 Task: Check the number of condos/co-ops sold in the last 1 year.
Action: Mouse moved to (916, 169)
Screenshot: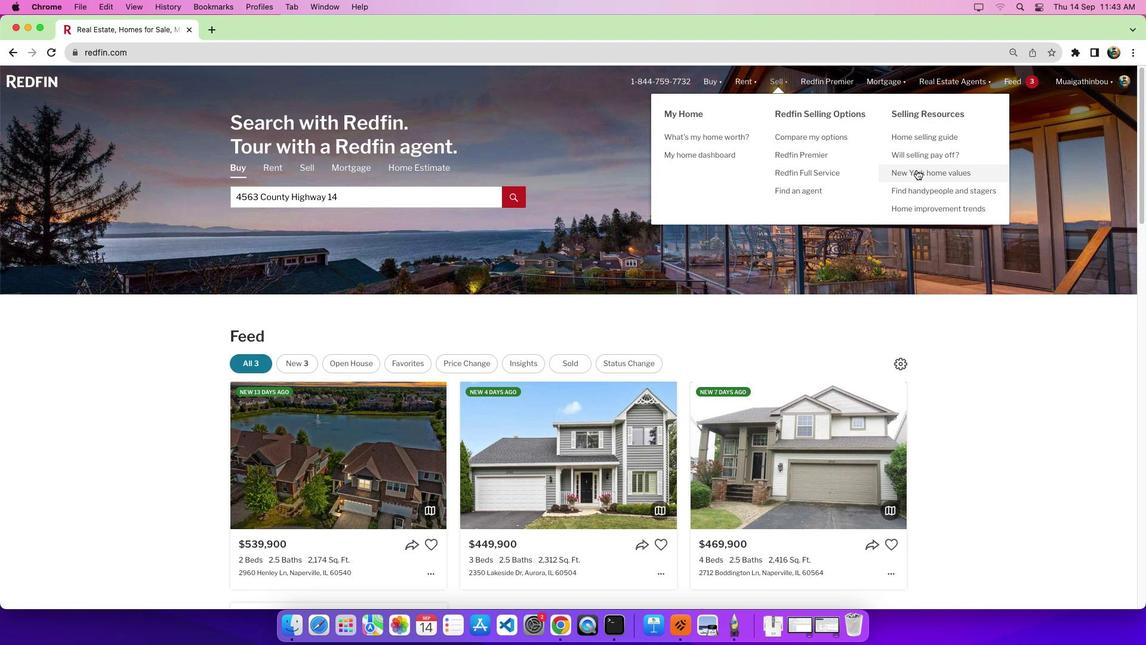 
Action: Mouse pressed left at (916, 169)
Screenshot: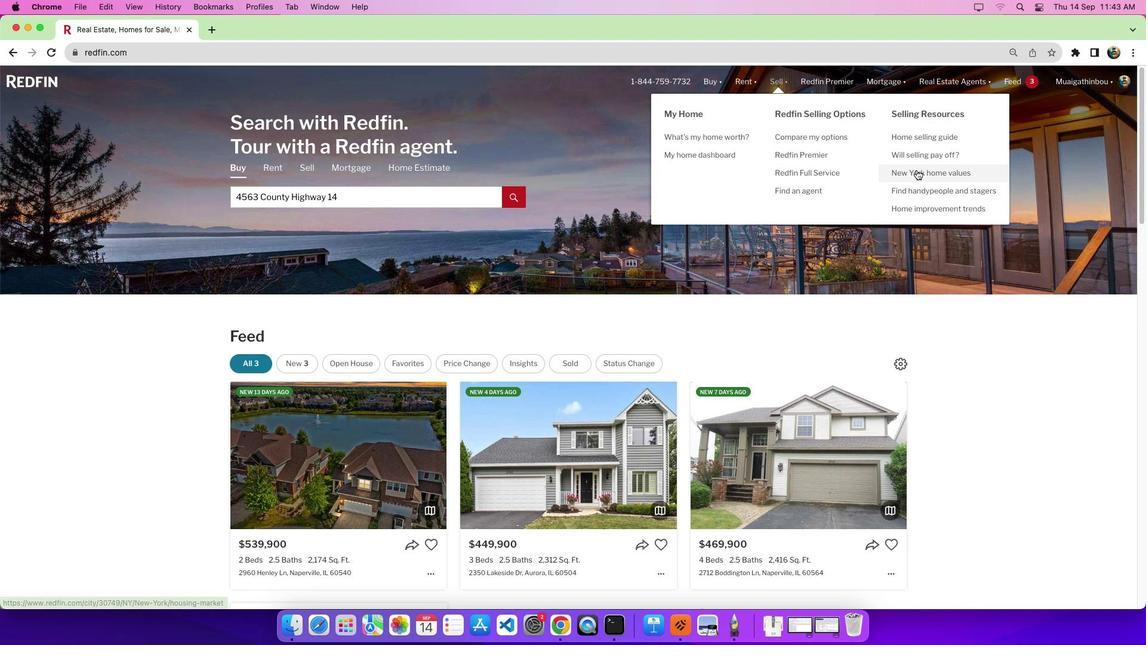 
Action: Mouse moved to (539, 364)
Screenshot: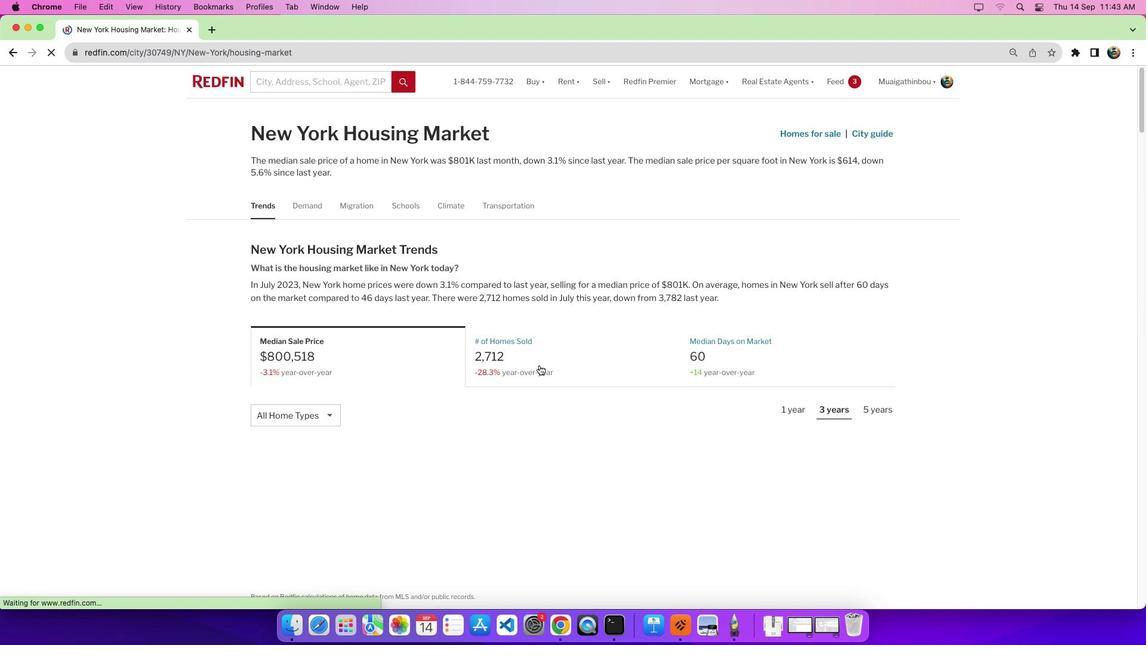 
Action: Mouse pressed left at (539, 364)
Screenshot: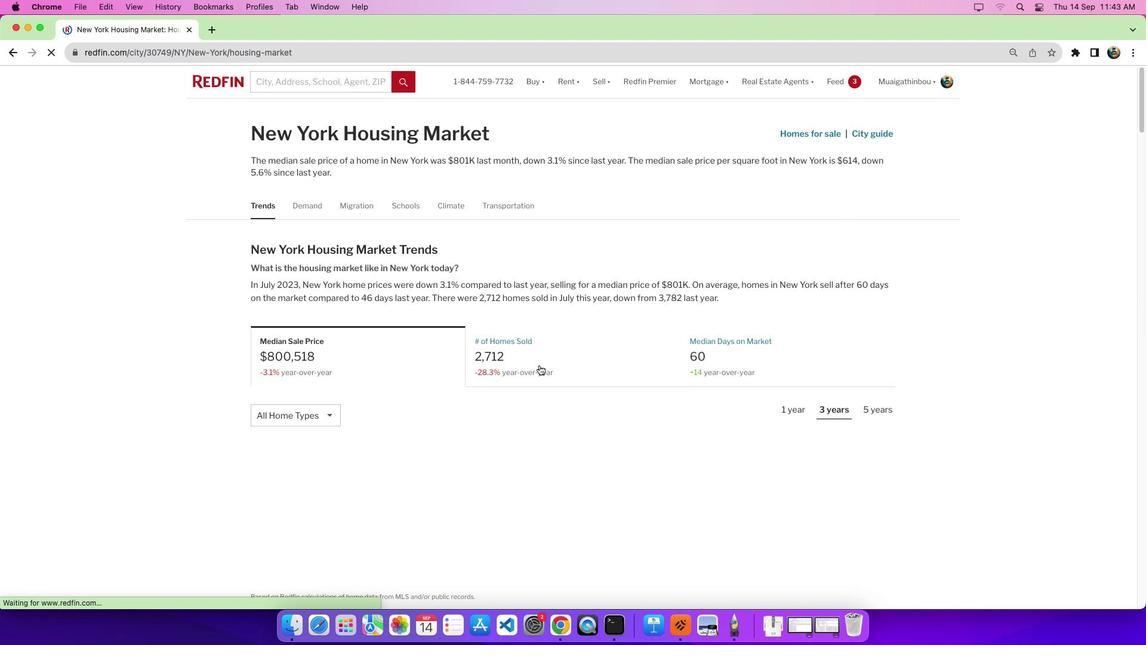 
Action: Mouse pressed left at (539, 364)
Screenshot: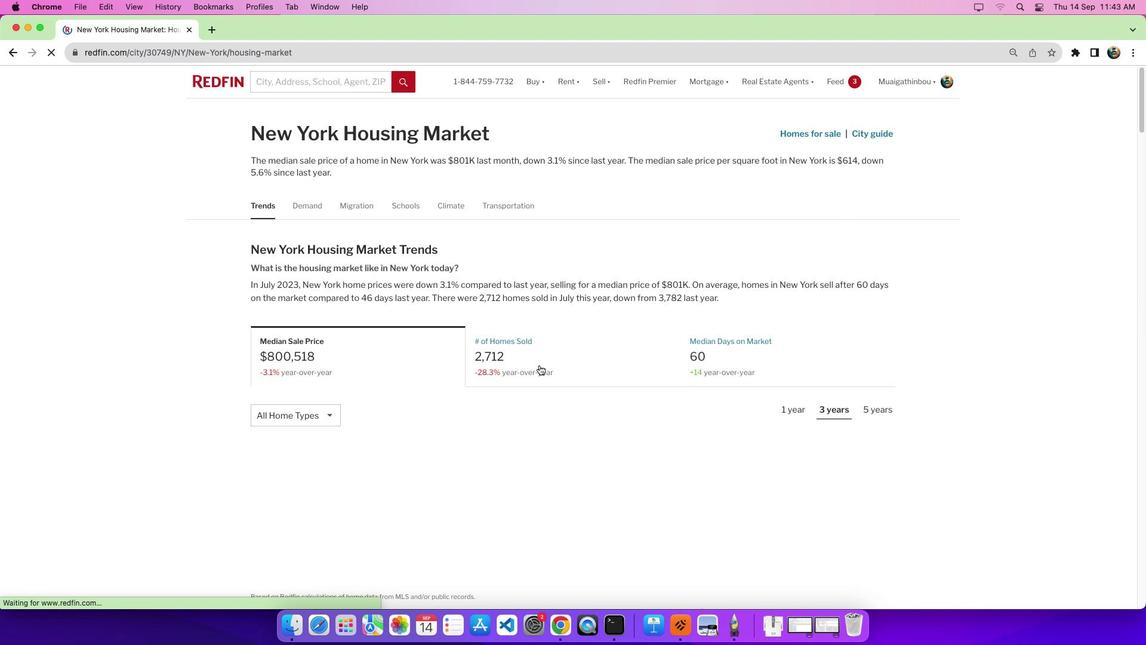 
Action: Mouse moved to (491, 357)
Screenshot: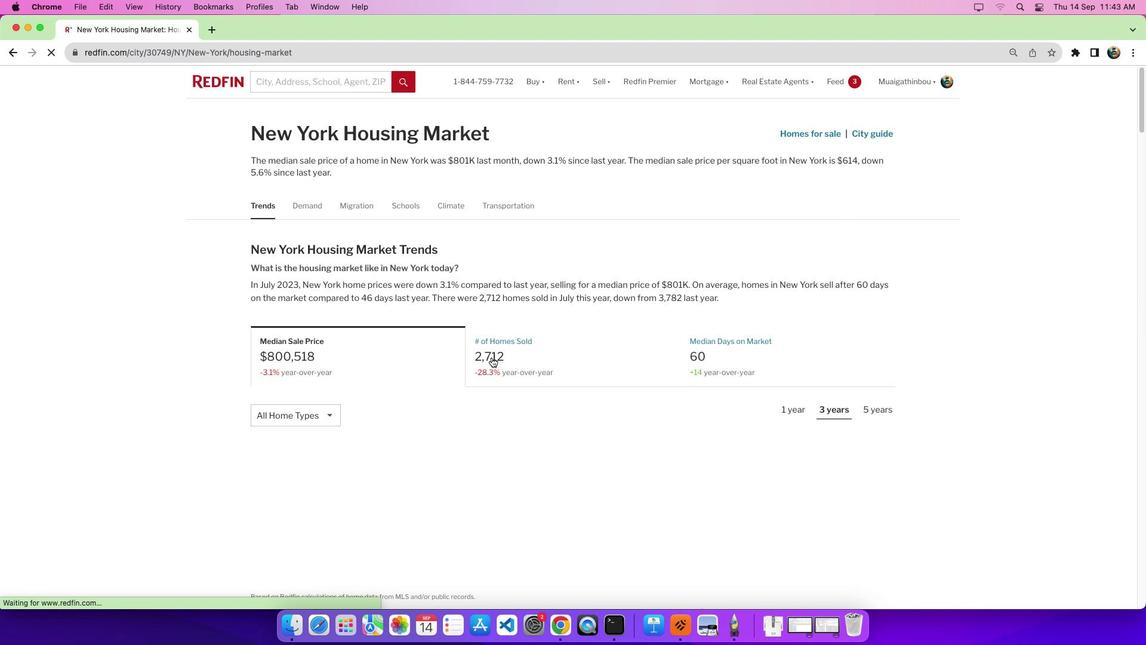 
Action: Mouse pressed left at (491, 357)
Screenshot: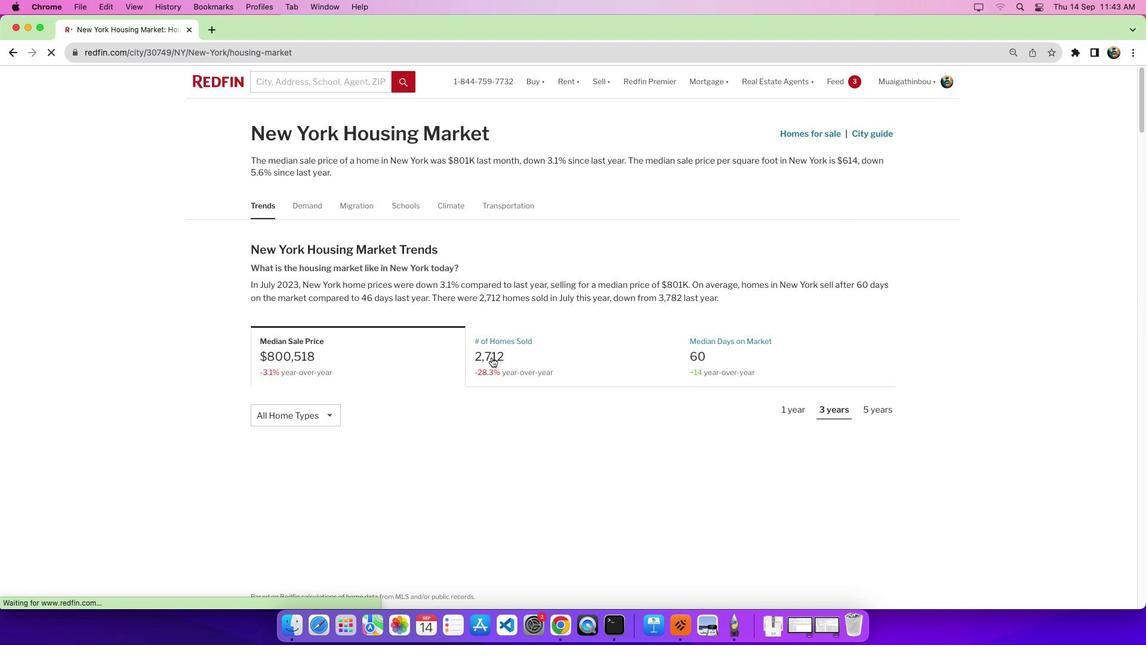 
Action: Mouse pressed left at (491, 357)
Screenshot: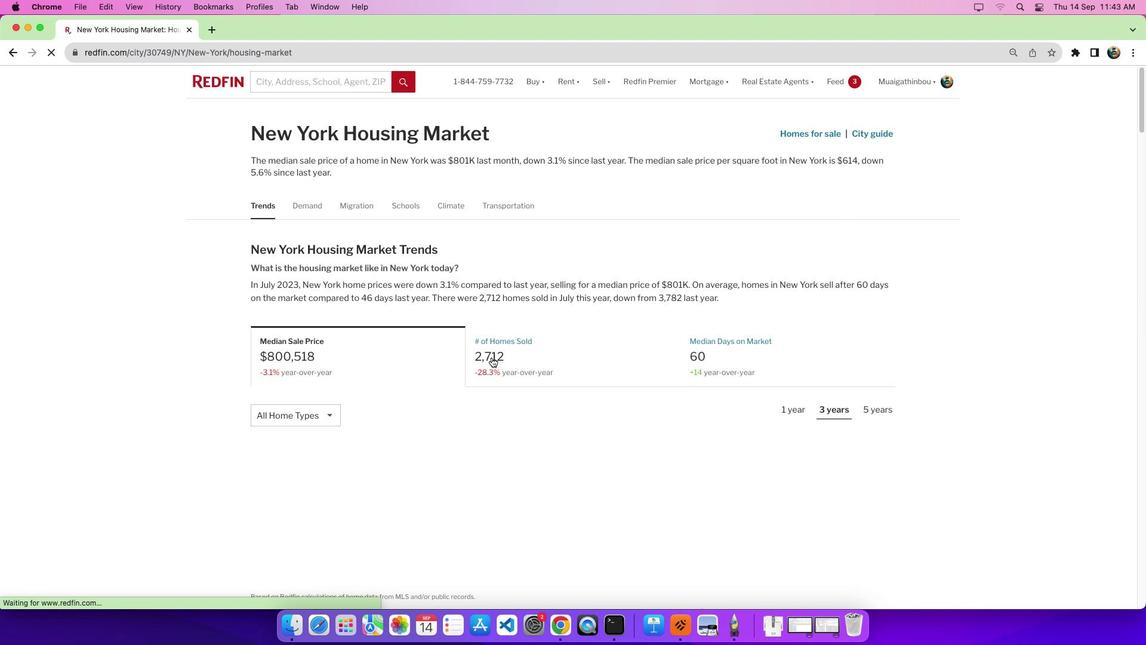 
Action: Mouse moved to (486, 351)
Screenshot: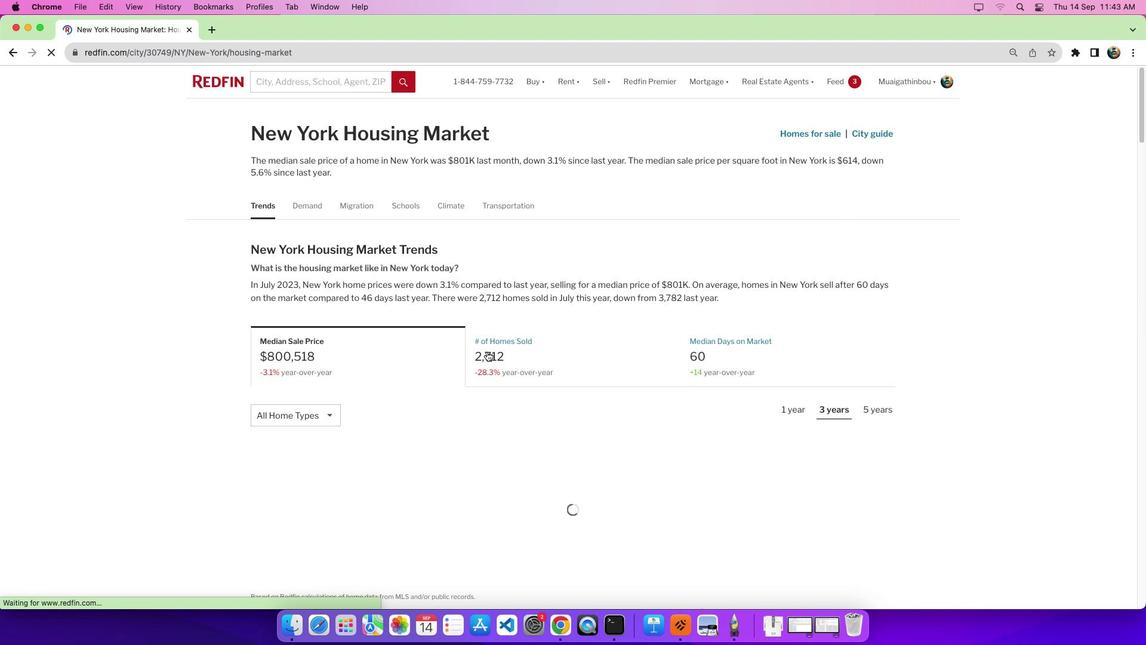 
Action: Mouse pressed left at (486, 351)
Screenshot: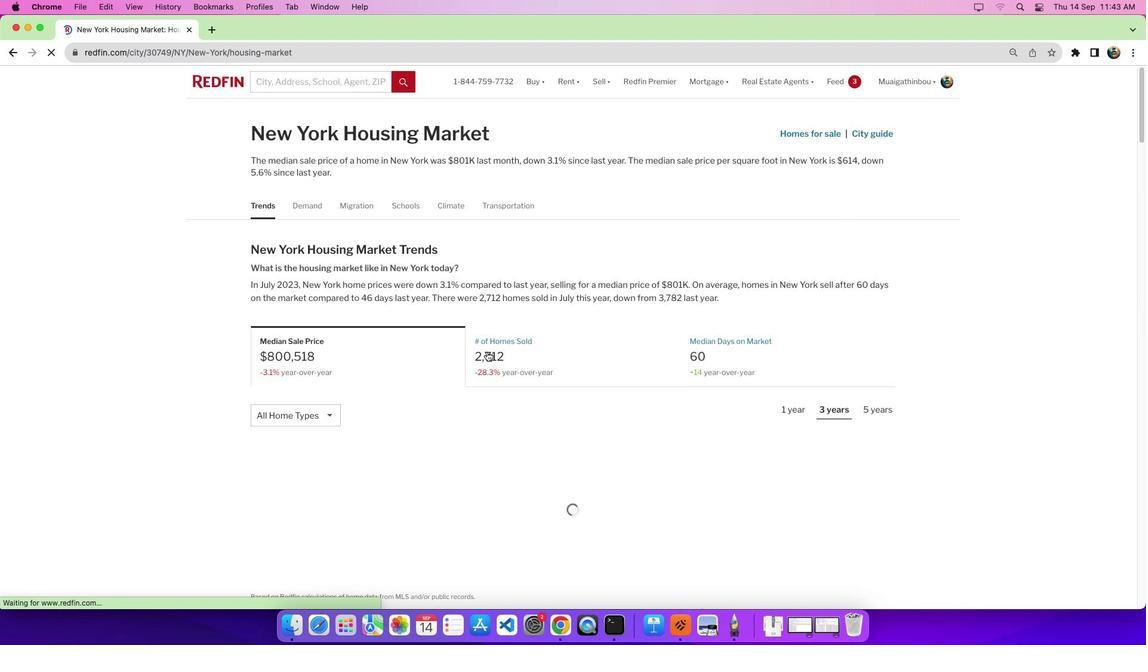 
Action: Mouse moved to (286, 415)
Screenshot: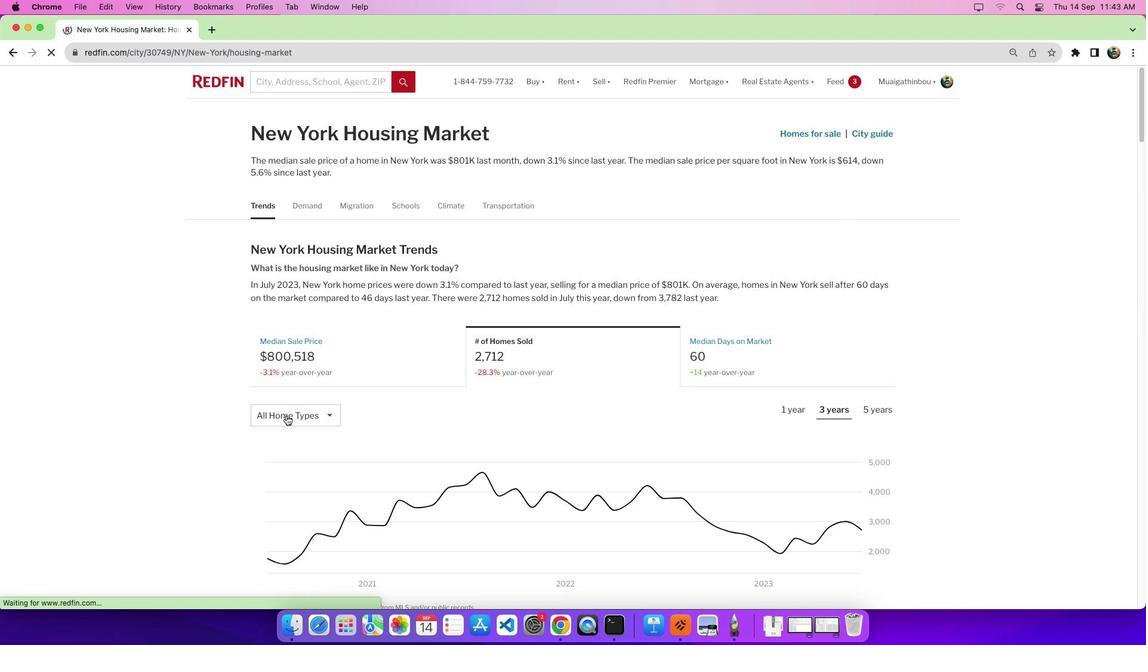 
Action: Mouse pressed left at (286, 415)
Screenshot: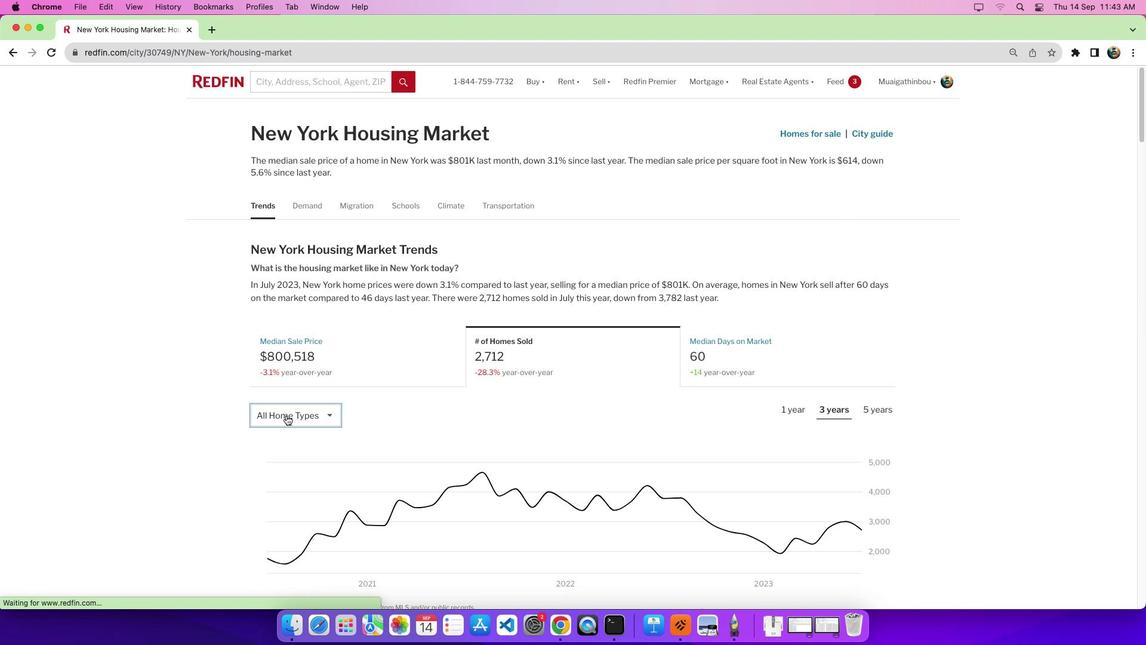 
Action: Mouse moved to (300, 511)
Screenshot: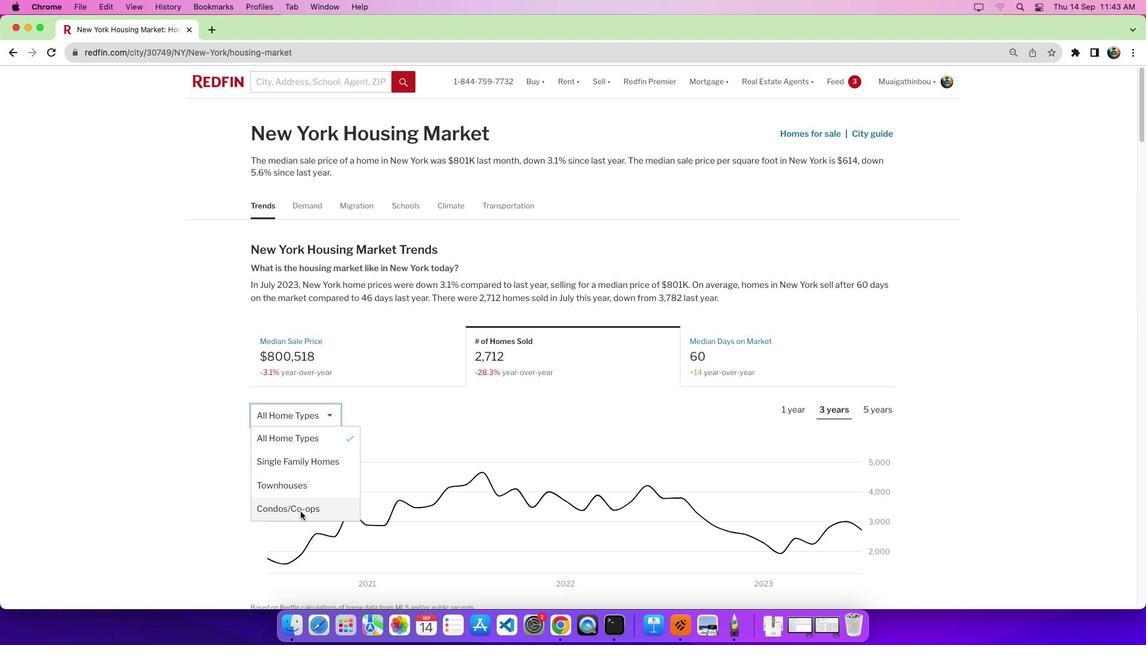 
Action: Mouse pressed left at (300, 511)
Screenshot: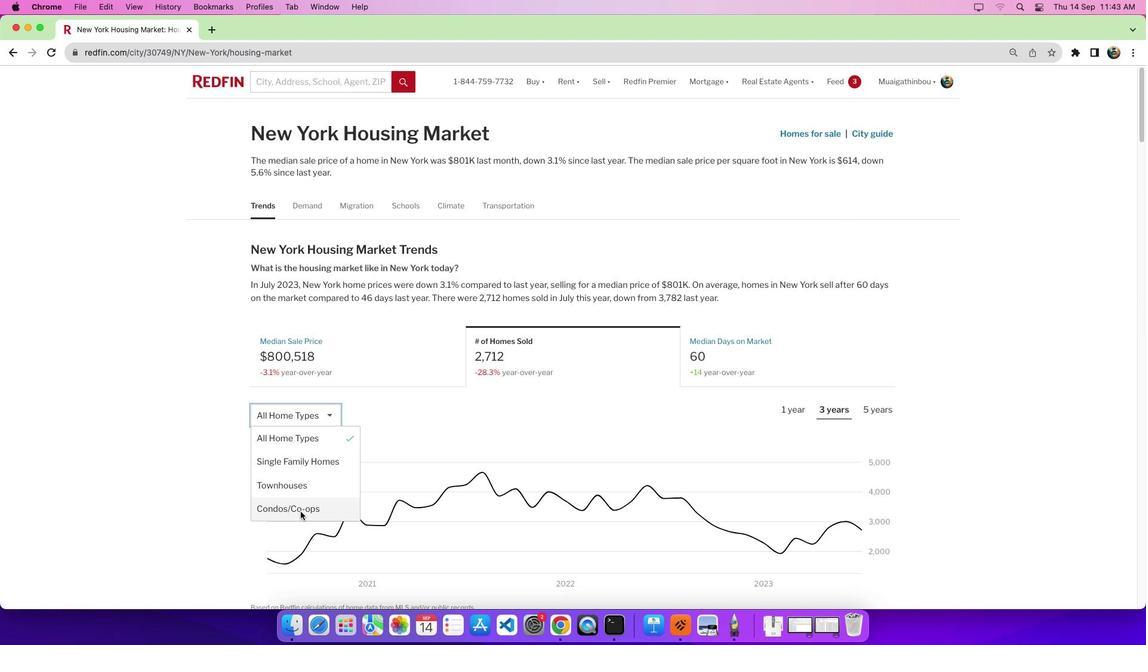 
Action: Mouse moved to (795, 403)
Screenshot: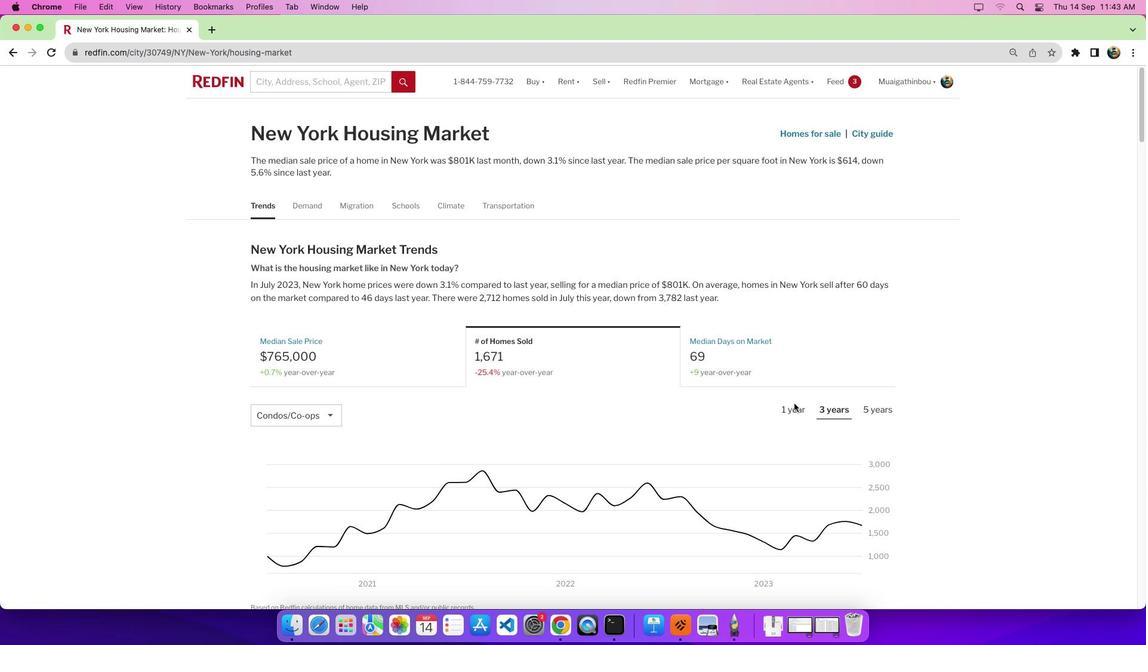 
Action: Mouse pressed left at (795, 403)
Screenshot: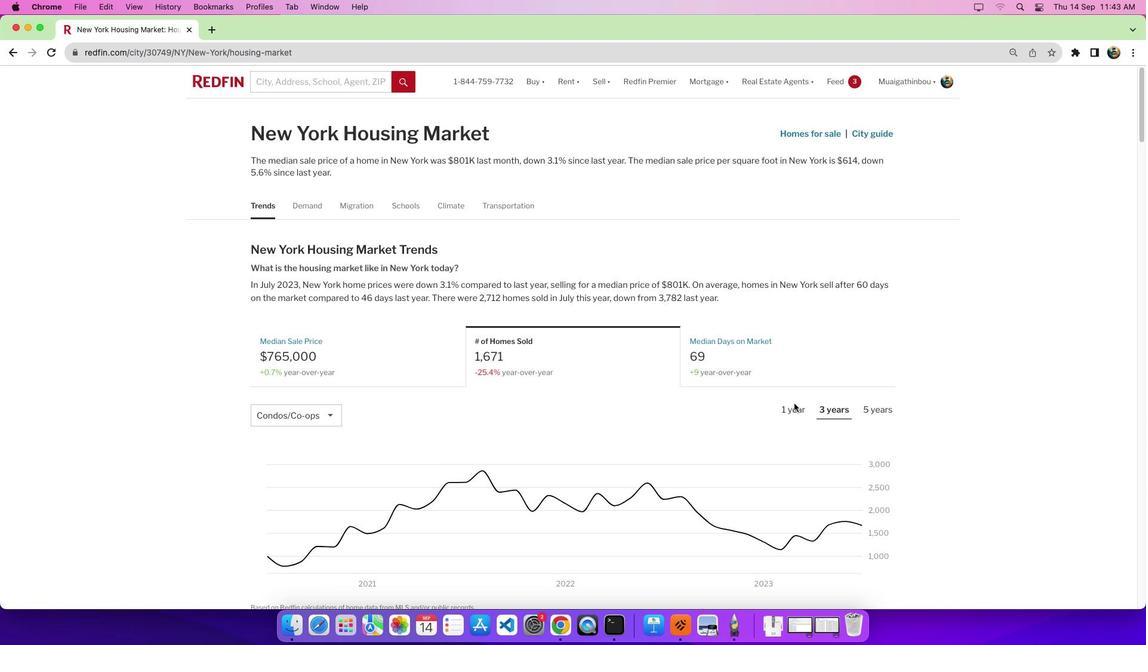 
Action: Mouse moved to (793, 406)
Screenshot: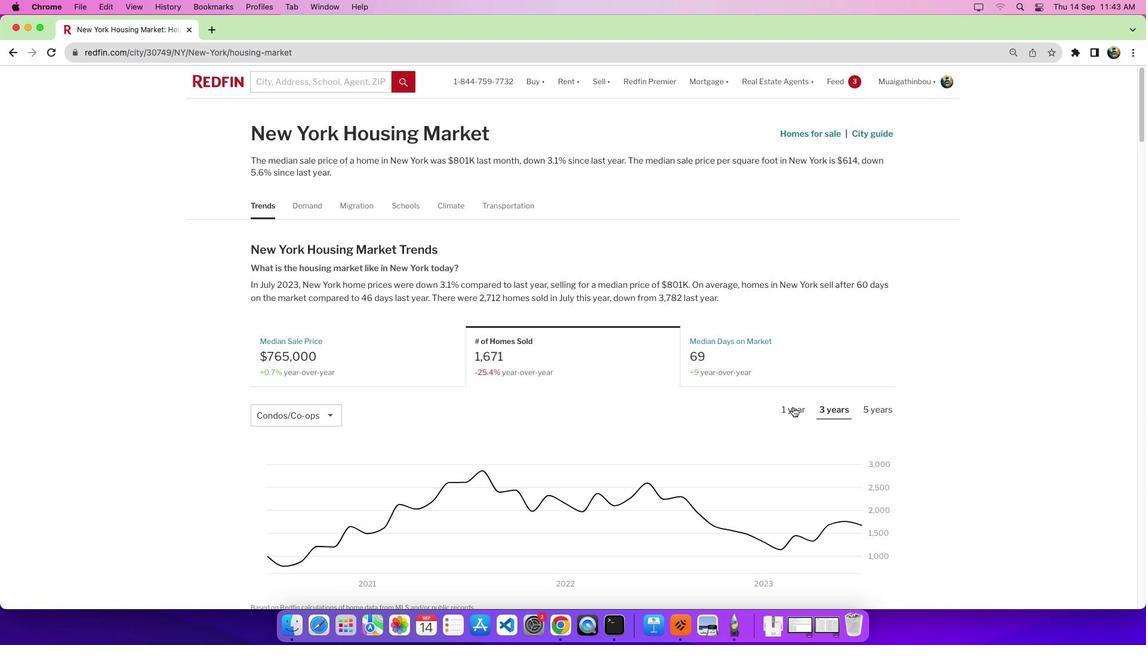 
Action: Mouse pressed left at (793, 406)
Screenshot: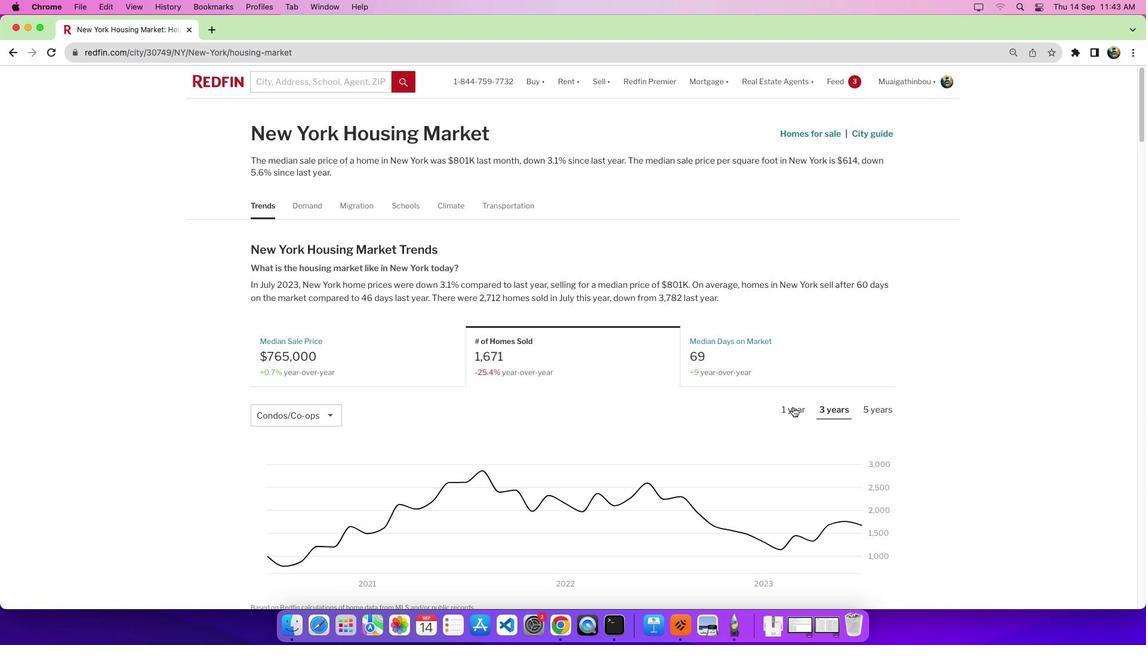 
Action: Mouse moved to (790, 414)
Screenshot: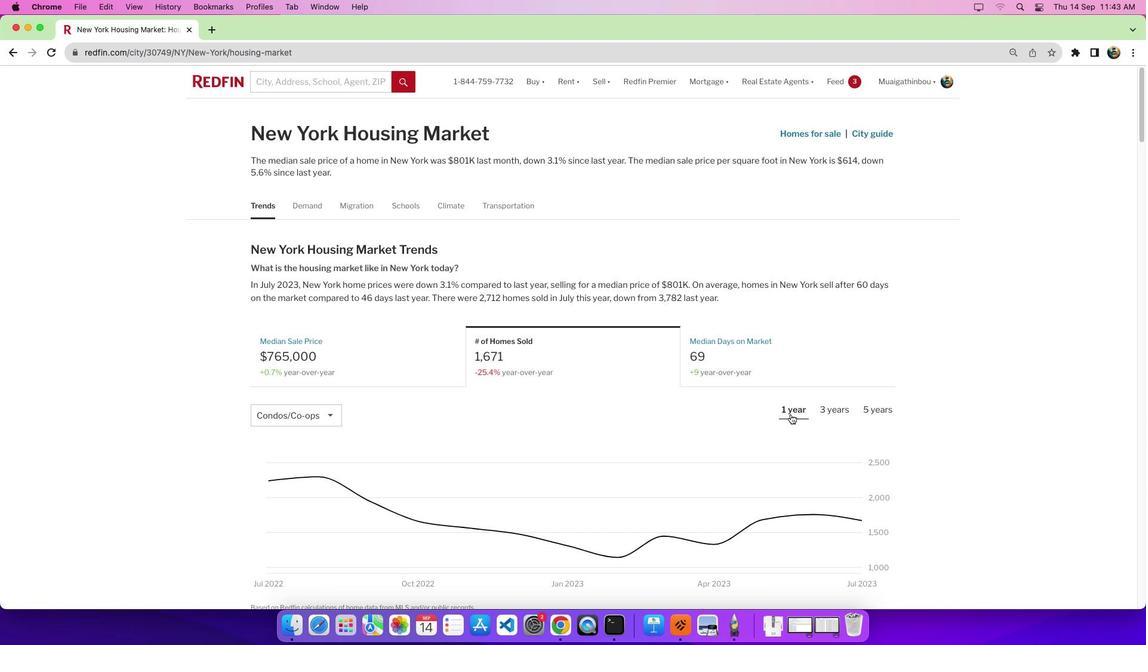 
Action: Mouse scrolled (790, 414) with delta (0, 0)
Screenshot: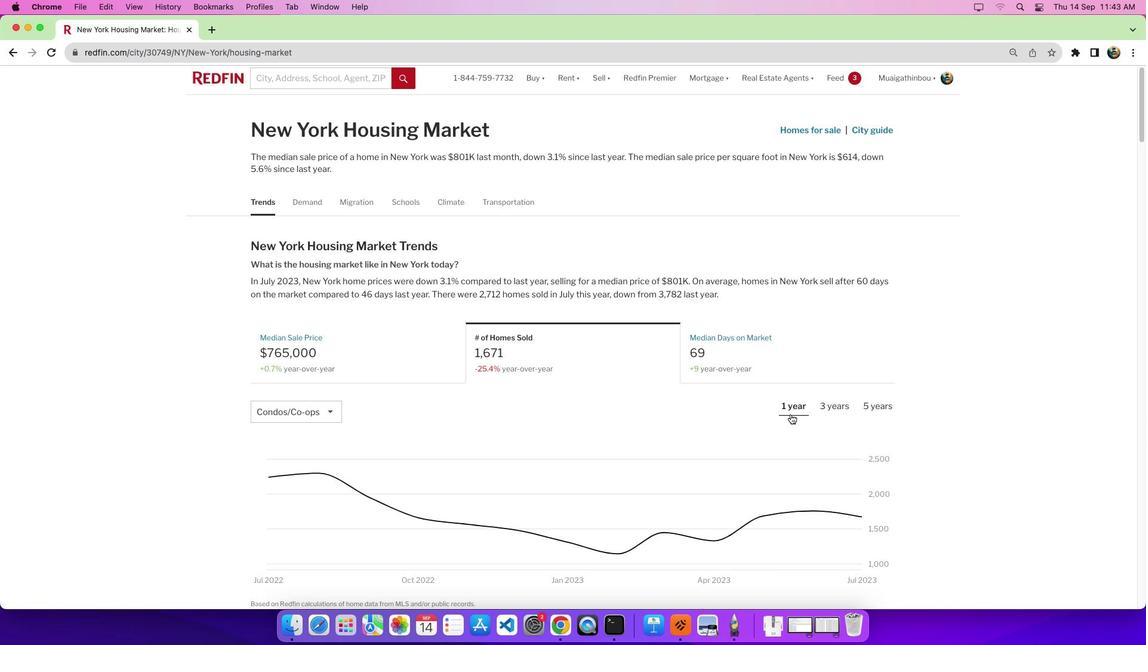 
Action: Mouse scrolled (790, 414) with delta (0, 0)
Screenshot: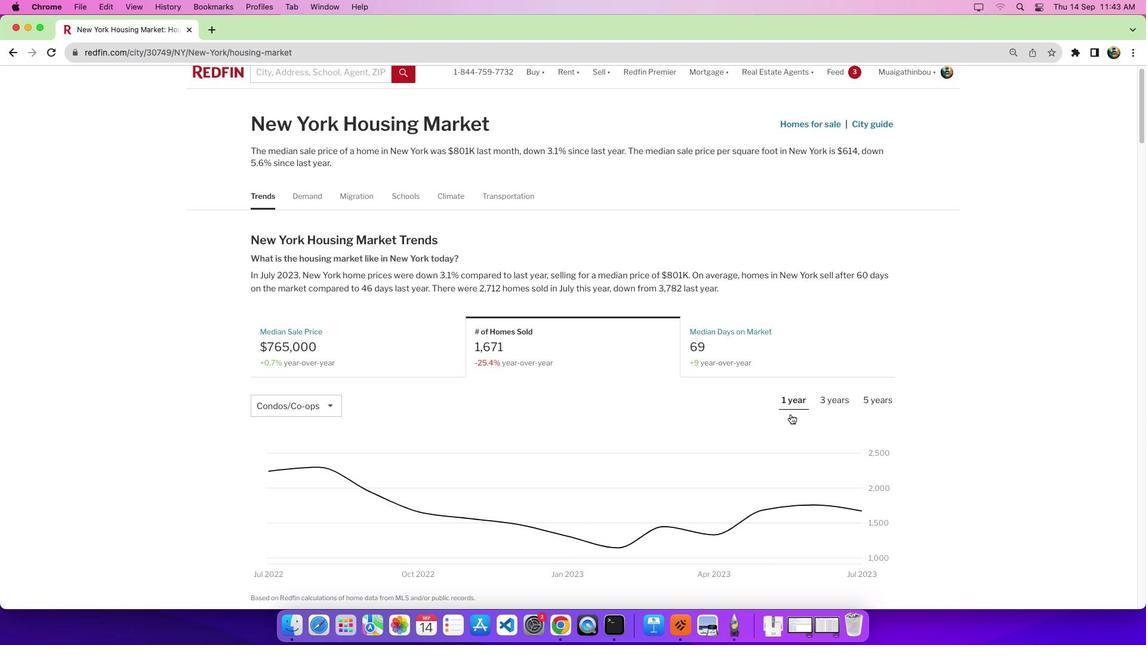 
Action: Mouse scrolled (790, 414) with delta (0, 0)
Screenshot: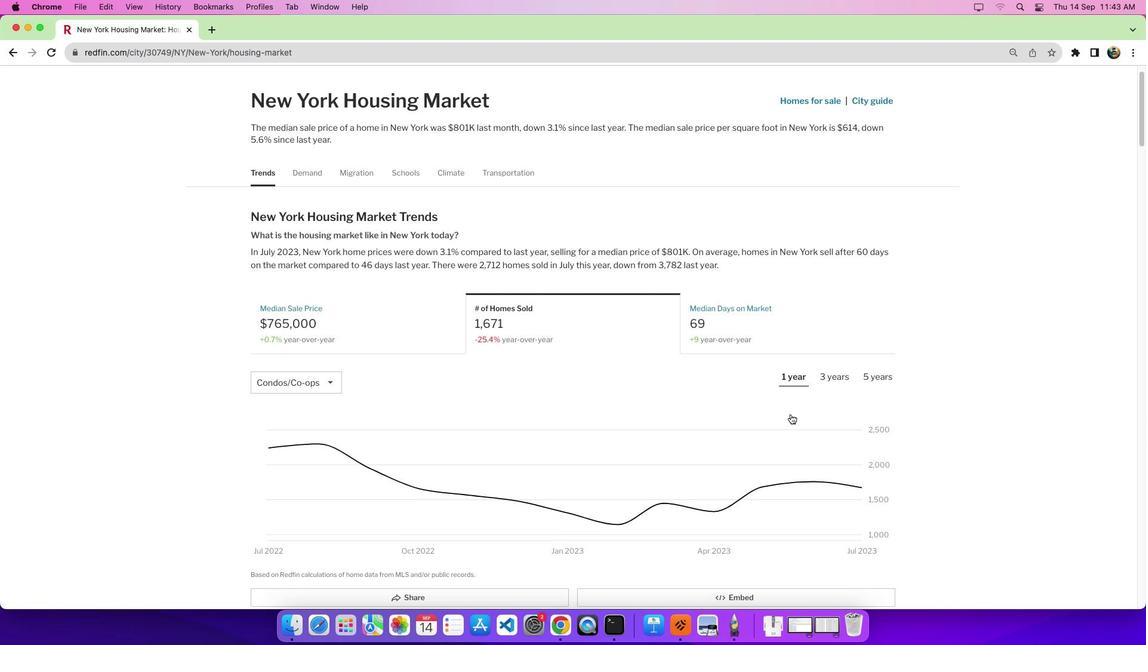
Action: Mouse scrolled (790, 414) with delta (0, 0)
Screenshot: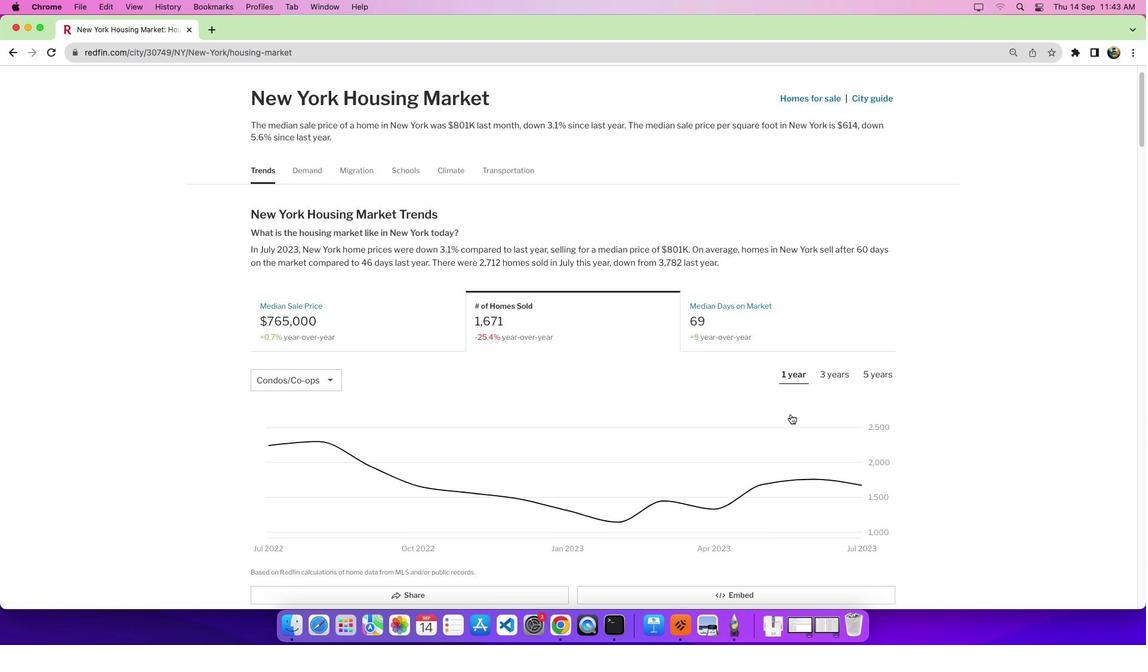 
Action: Mouse scrolled (790, 414) with delta (0, 0)
Screenshot: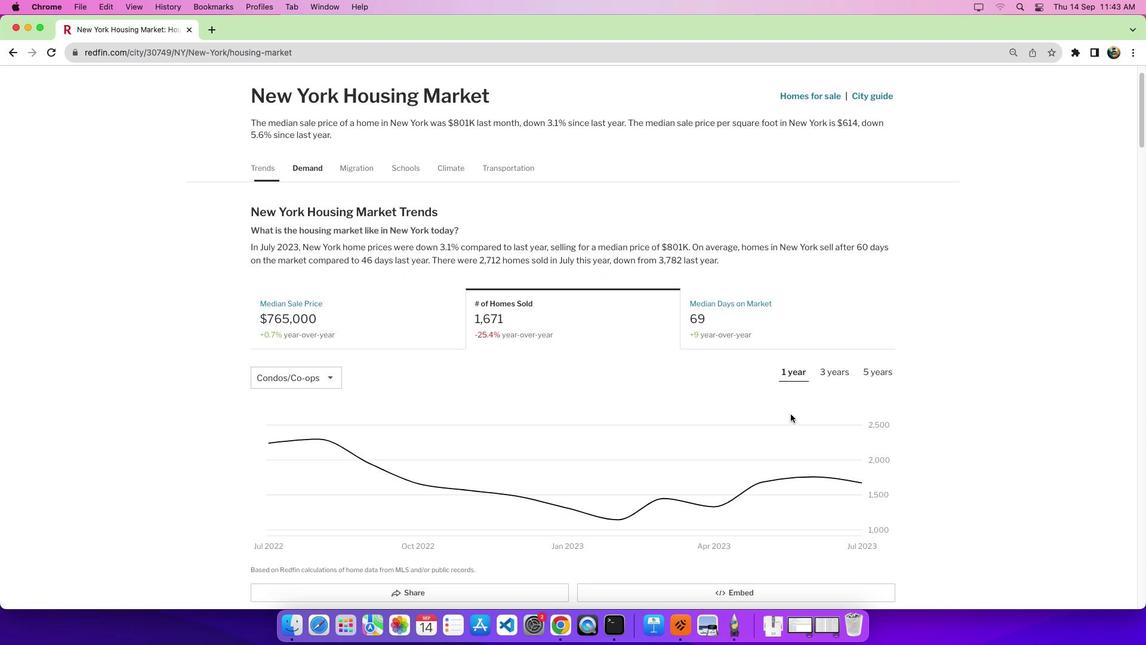 
Action: Mouse scrolled (790, 414) with delta (0, 0)
Screenshot: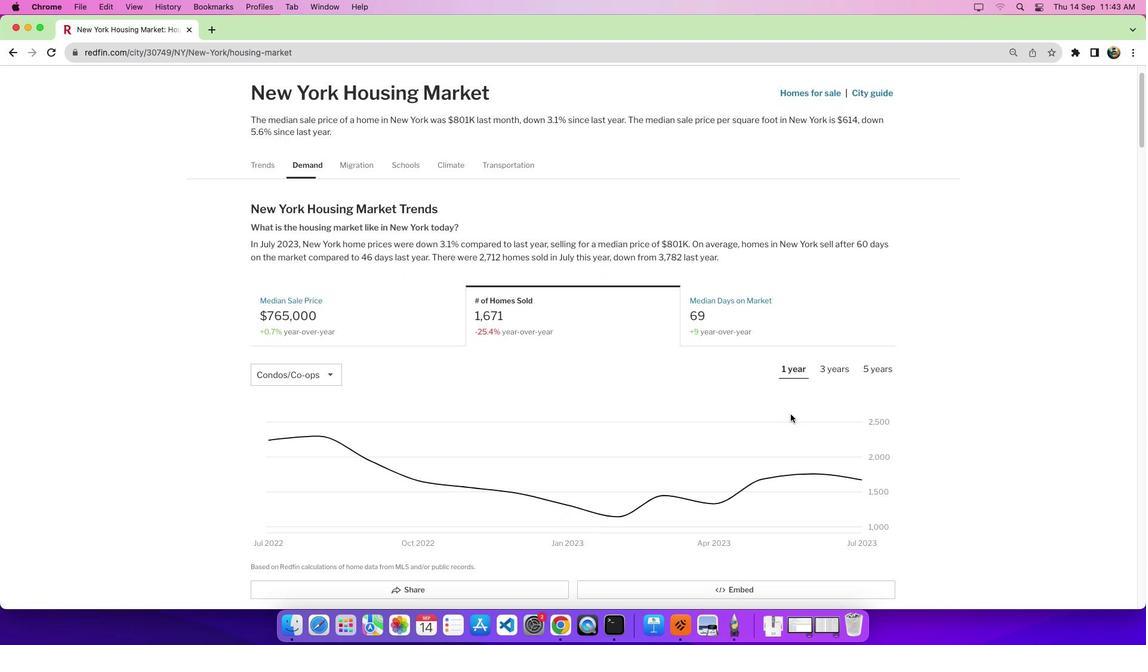 
Action: Mouse moved to (790, 414)
Screenshot: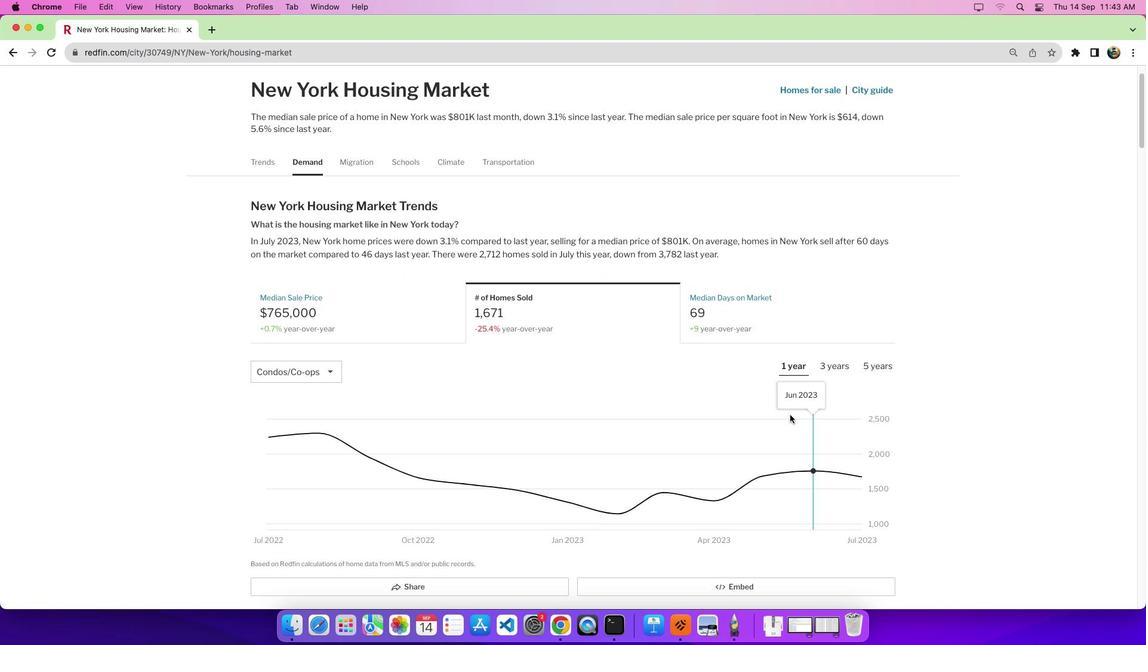 
